 Task: Set the tone-mapping desaturation coefficient for Open GL video output for Windows to 0.60.
Action: Mouse moved to (118, 14)
Screenshot: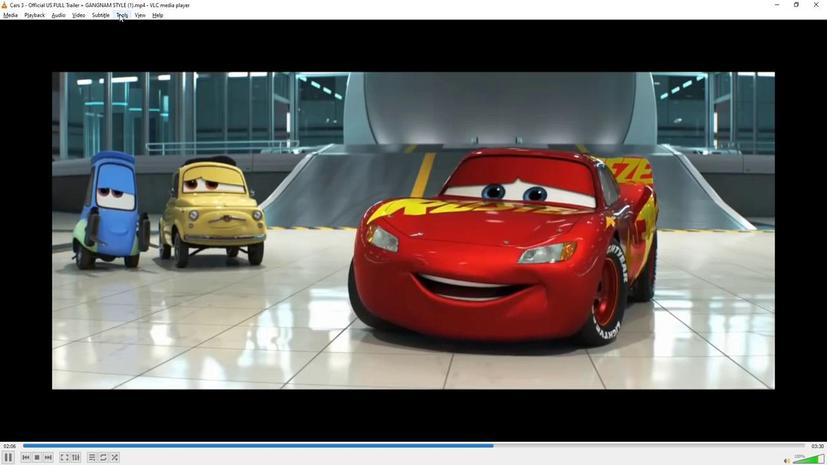 
Action: Mouse pressed left at (118, 14)
Screenshot: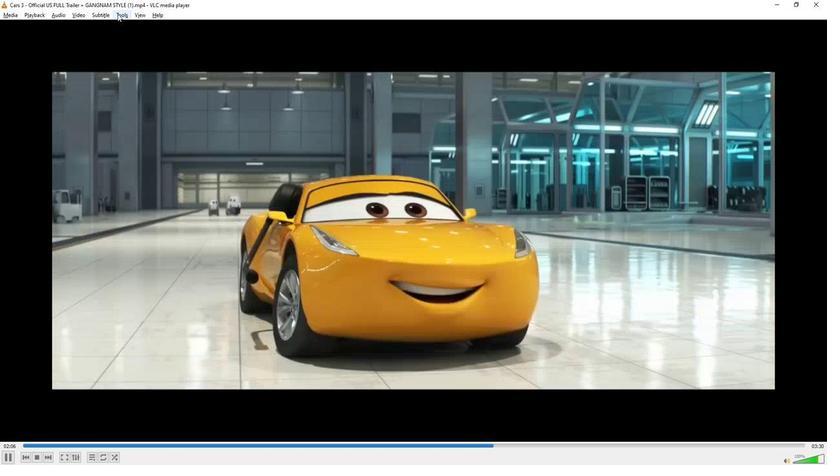 
Action: Mouse moved to (138, 115)
Screenshot: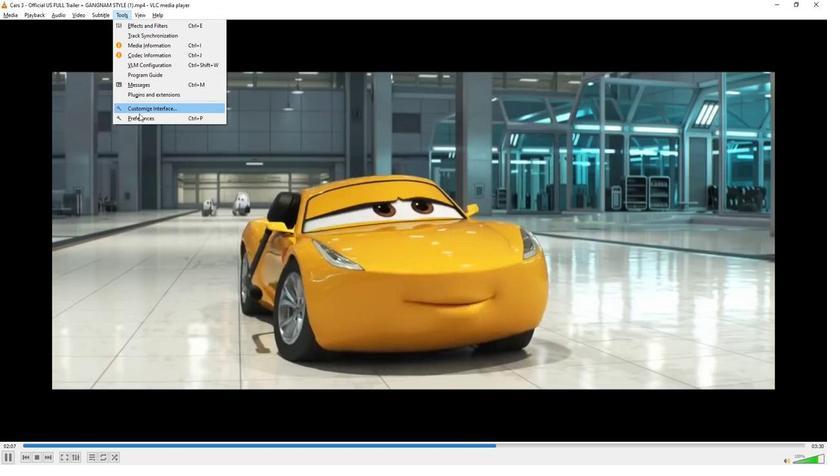 
Action: Mouse pressed left at (138, 115)
Screenshot: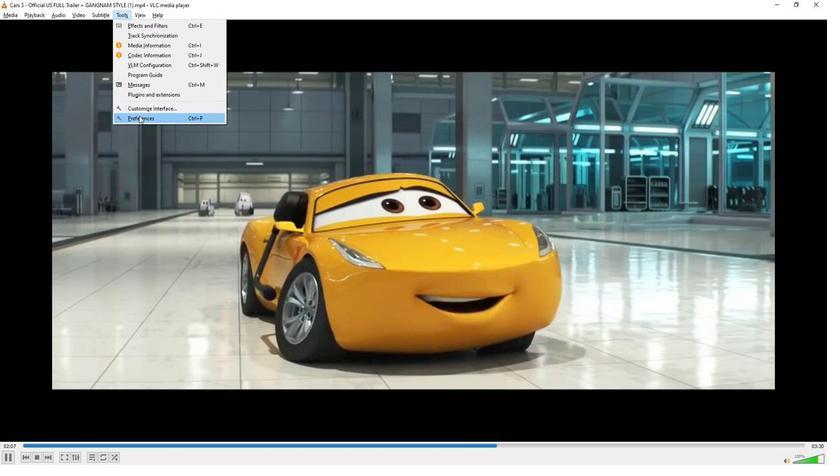 
Action: Mouse moved to (182, 364)
Screenshot: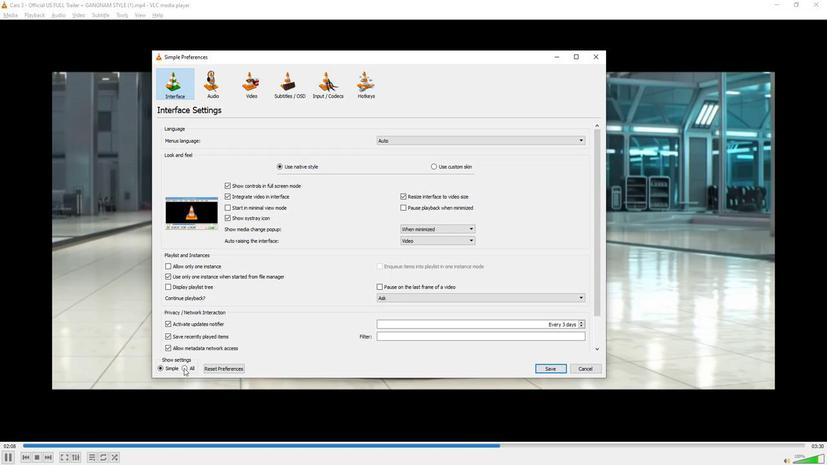 
Action: Mouse pressed left at (182, 364)
Screenshot: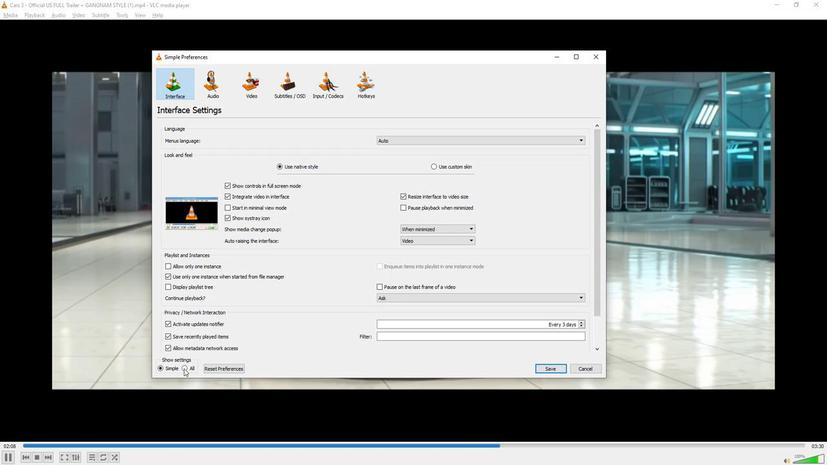 
Action: Mouse moved to (190, 272)
Screenshot: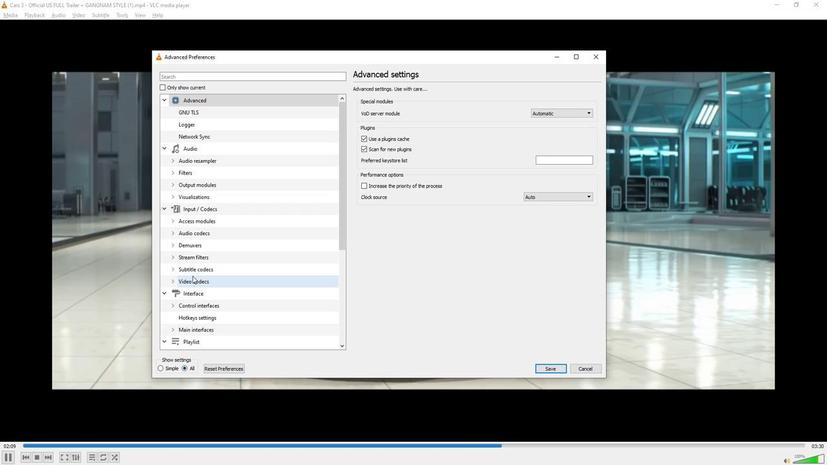 
Action: Mouse scrolled (190, 271) with delta (0, 0)
Screenshot: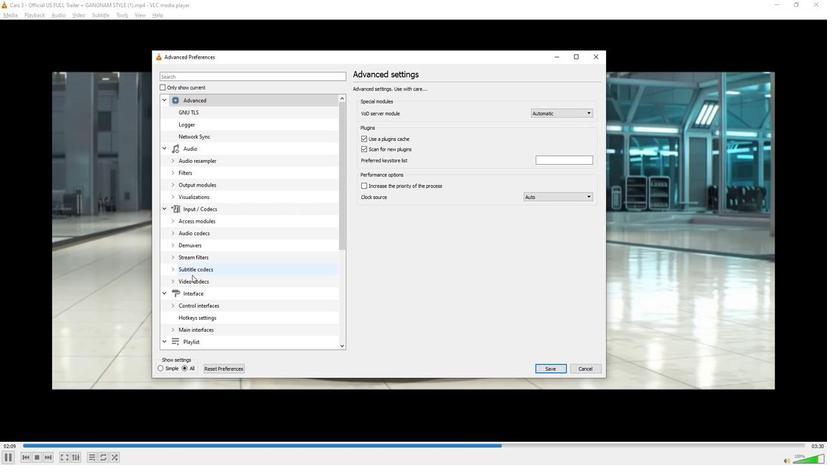 
Action: Mouse scrolled (190, 271) with delta (0, 0)
Screenshot: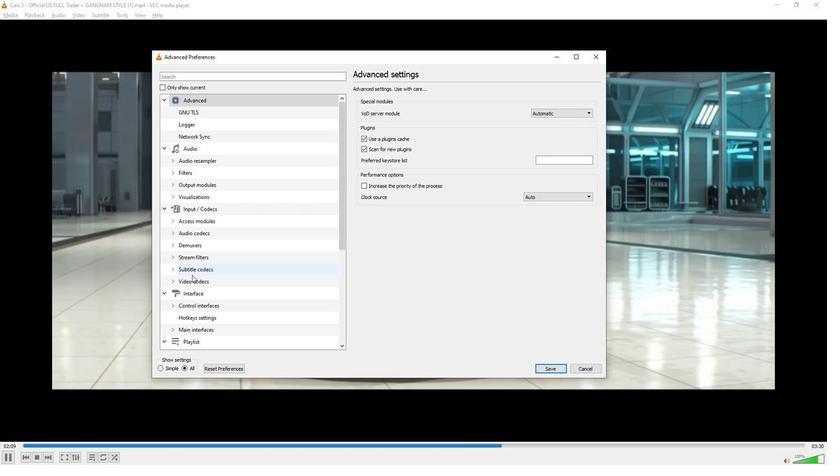 
Action: Mouse scrolled (190, 271) with delta (0, 0)
Screenshot: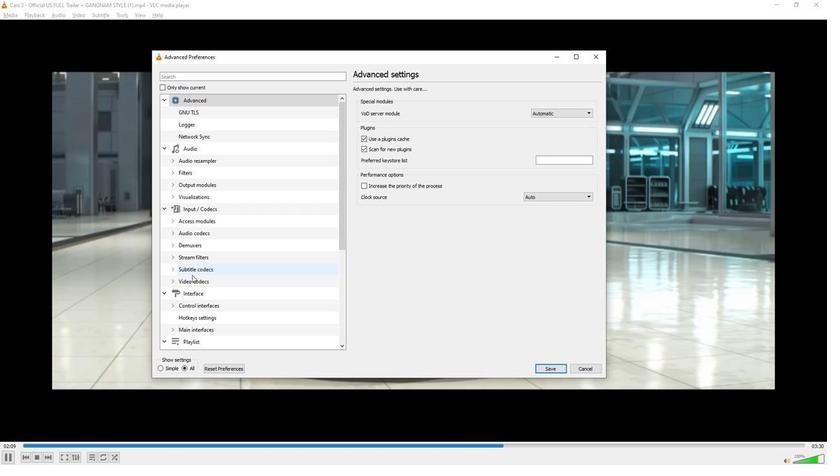 
Action: Mouse scrolled (190, 271) with delta (0, 0)
Screenshot: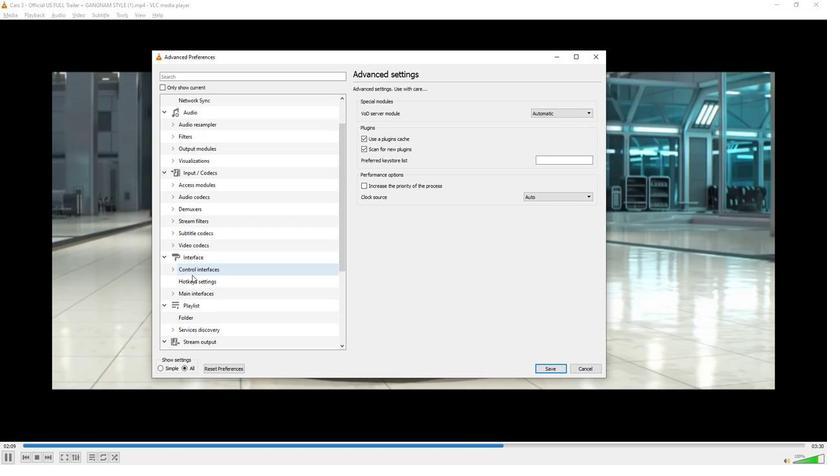 
Action: Mouse scrolled (190, 271) with delta (0, 0)
Screenshot: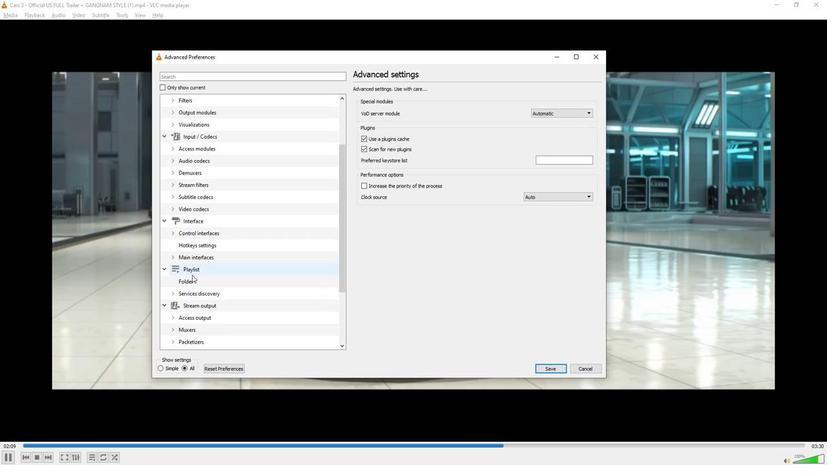 
Action: Mouse scrolled (190, 271) with delta (0, 0)
Screenshot: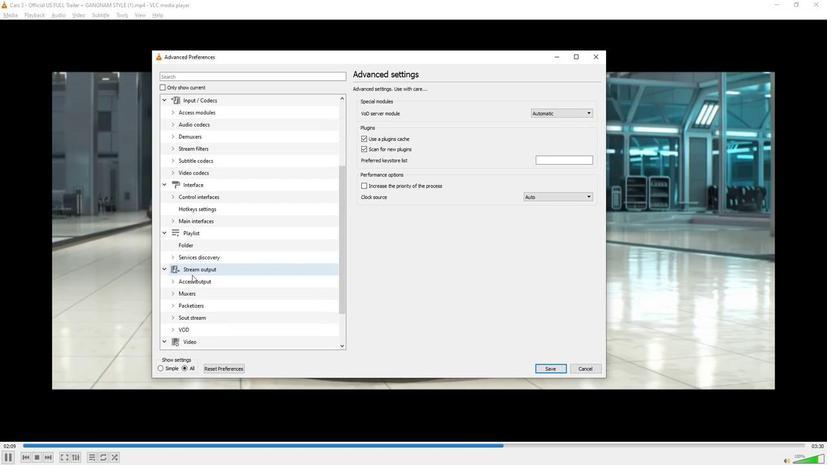 
Action: Mouse scrolled (190, 271) with delta (0, 0)
Screenshot: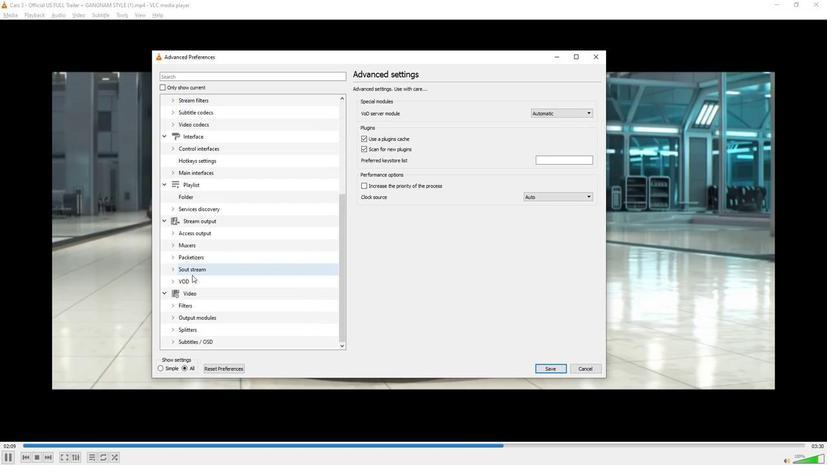 
Action: Mouse scrolled (190, 271) with delta (0, 0)
Screenshot: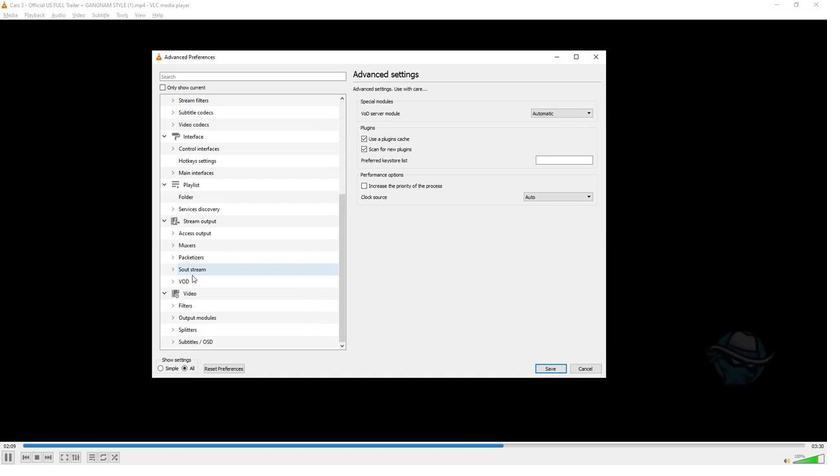 
Action: Mouse moved to (171, 312)
Screenshot: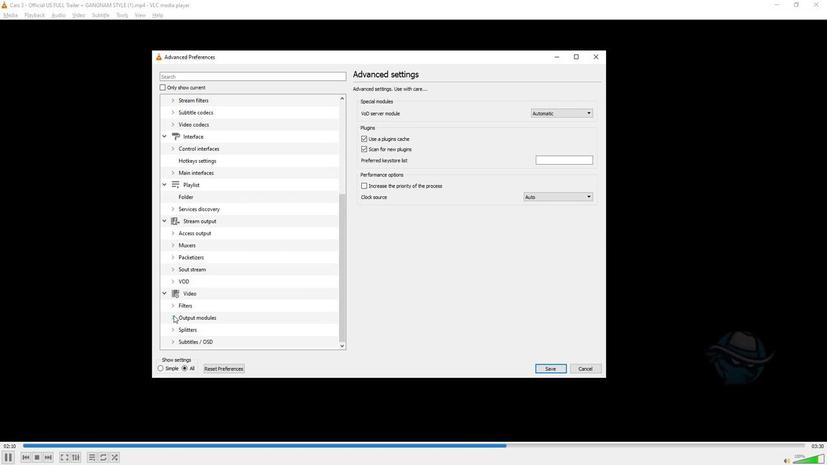 
Action: Mouse pressed left at (171, 312)
Screenshot: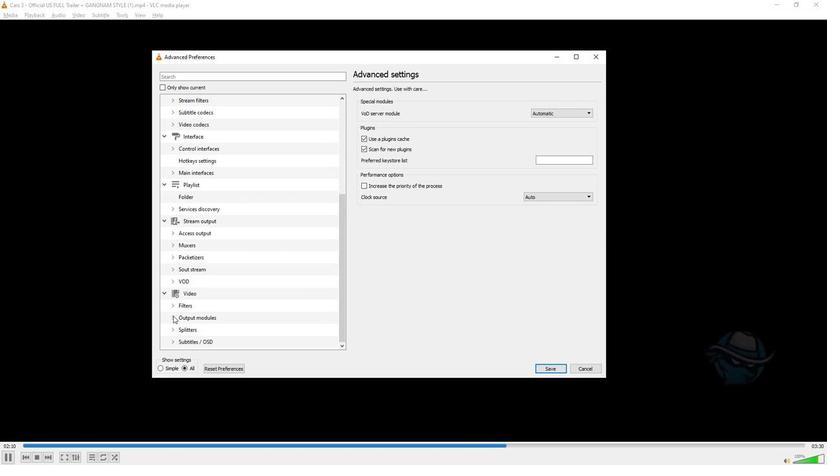 
Action: Mouse moved to (192, 289)
Screenshot: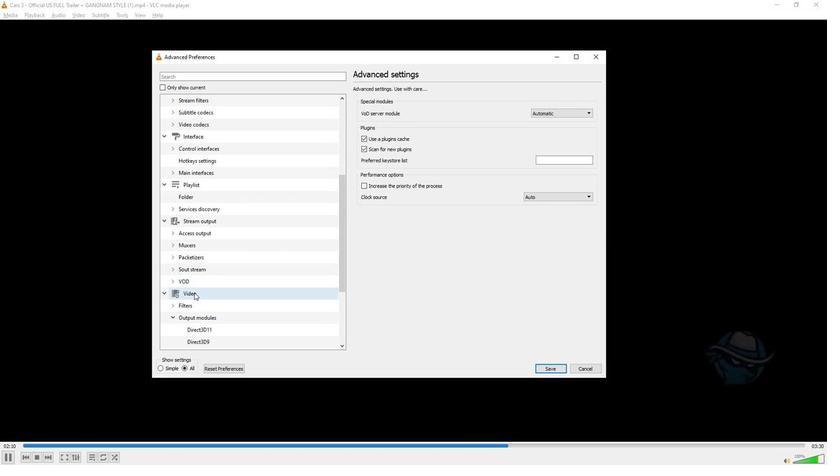 
Action: Mouse scrolled (192, 288) with delta (0, 0)
Screenshot: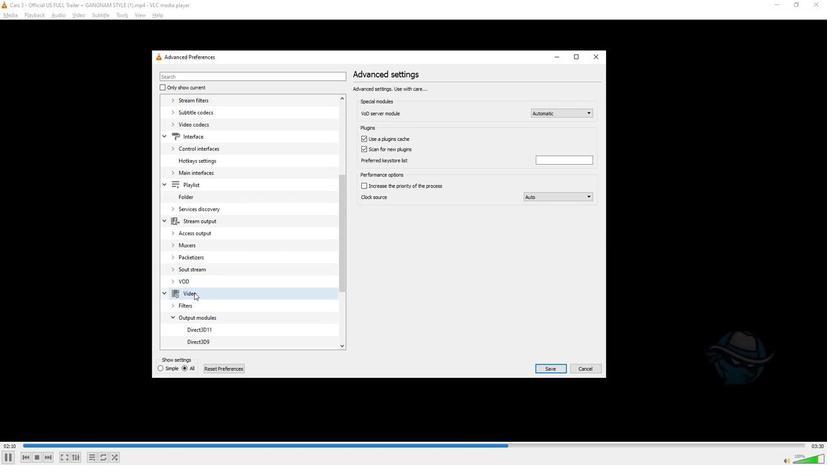 
Action: Mouse scrolled (192, 288) with delta (0, 0)
Screenshot: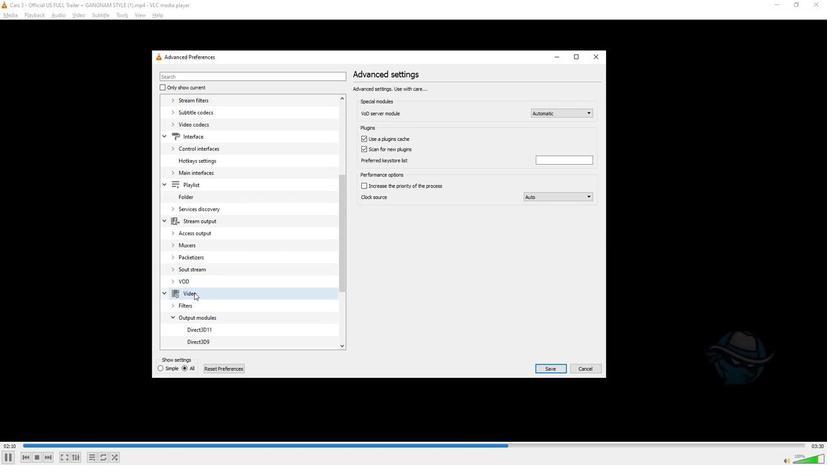 
Action: Mouse scrolled (192, 288) with delta (0, 0)
Screenshot: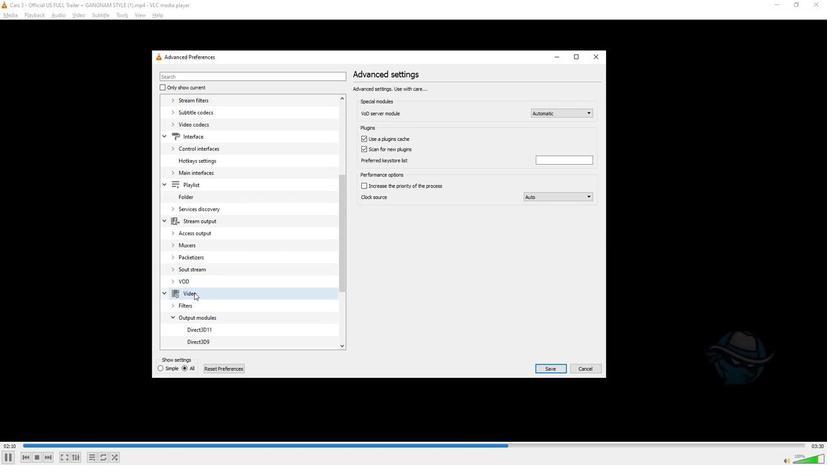 
Action: Mouse scrolled (192, 288) with delta (0, 0)
Screenshot: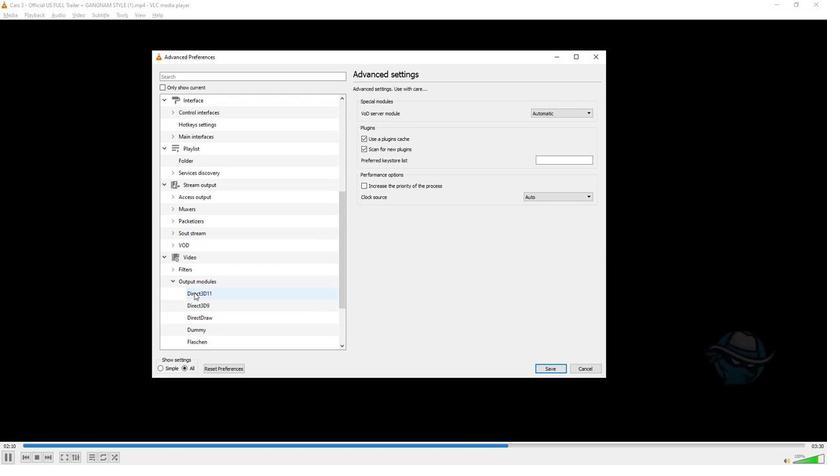 
Action: Mouse scrolled (192, 288) with delta (0, 0)
Screenshot: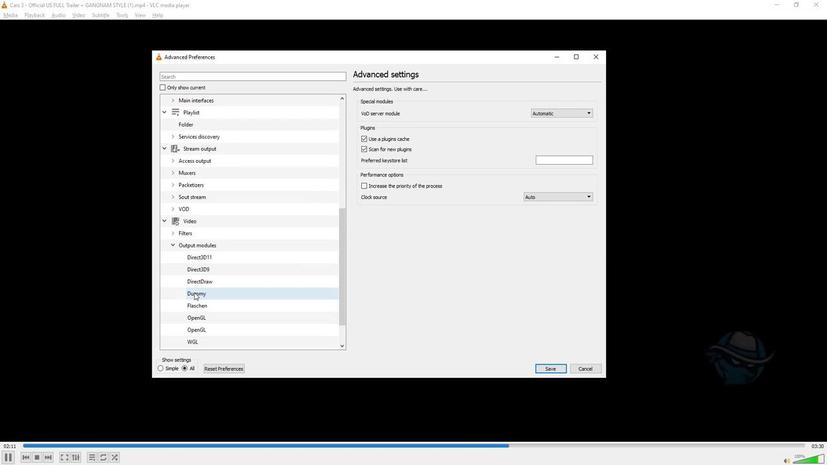 
Action: Mouse scrolled (192, 288) with delta (0, 0)
Screenshot: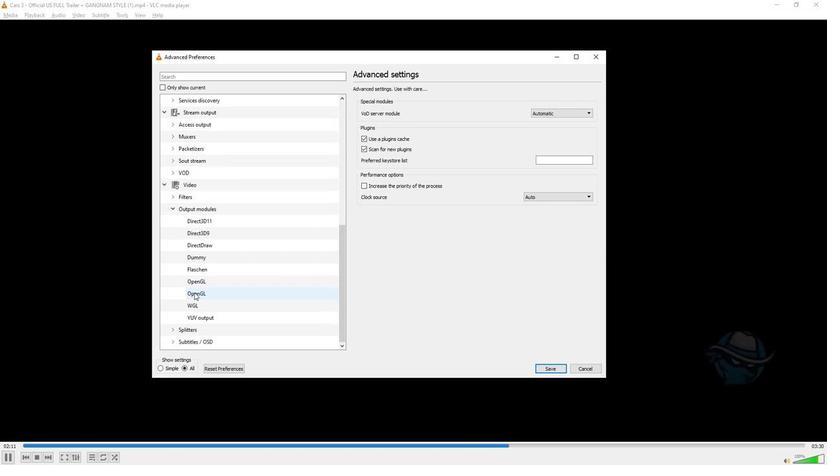 
Action: Mouse moved to (194, 287)
Screenshot: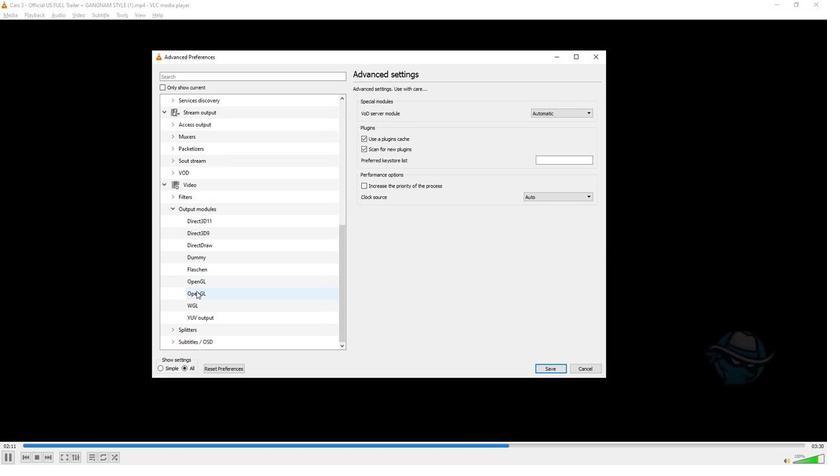 
Action: Mouse pressed left at (194, 287)
Screenshot: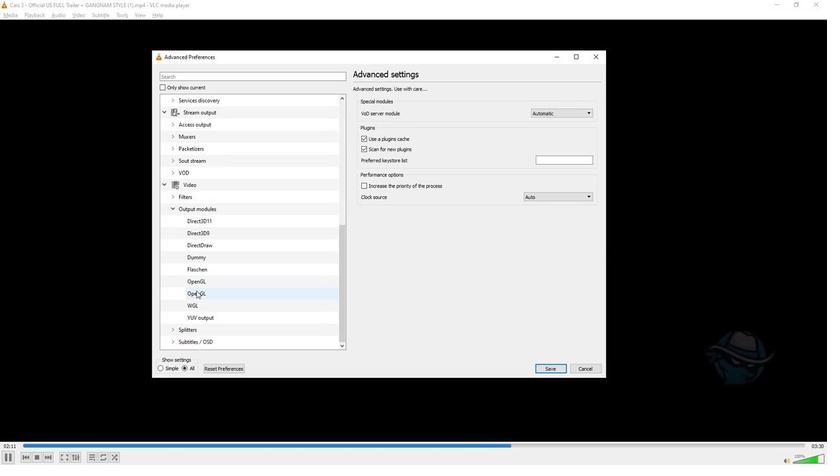 
Action: Mouse moved to (569, 241)
Screenshot: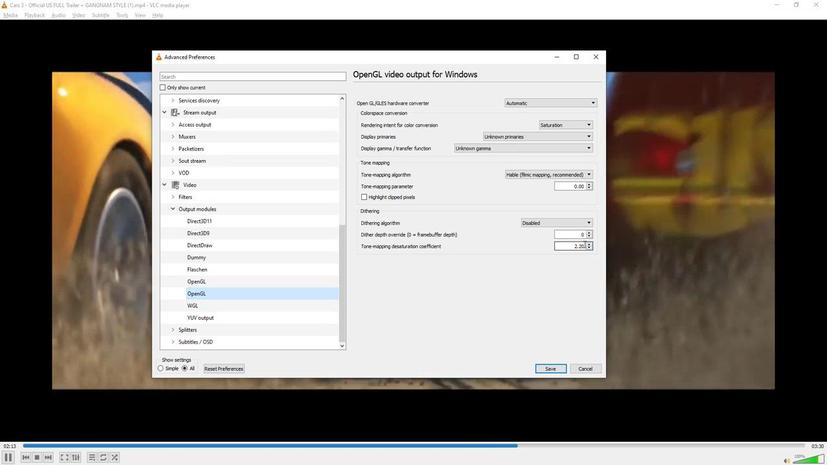 
Action: Mouse pressed left at (569, 241)
Screenshot: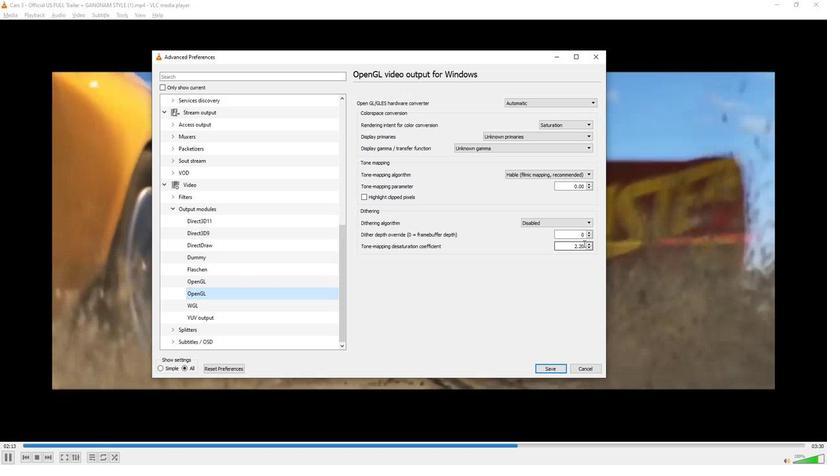 
Action: Mouse pressed left at (569, 241)
Screenshot: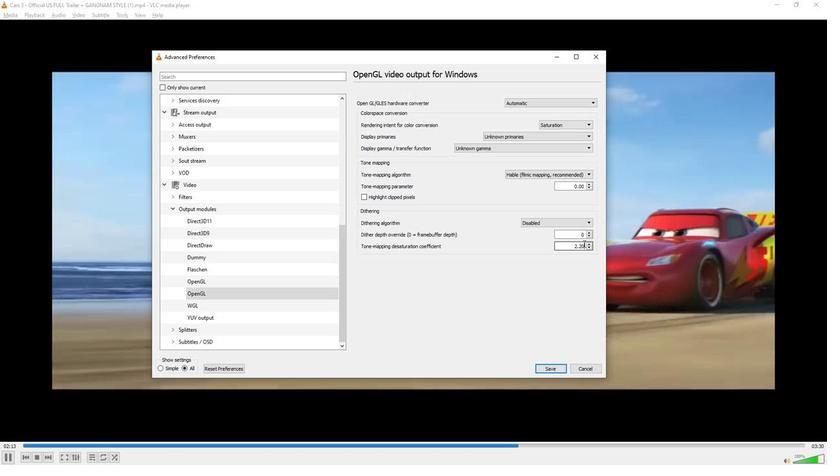 
Action: Mouse pressed left at (569, 241)
Screenshot: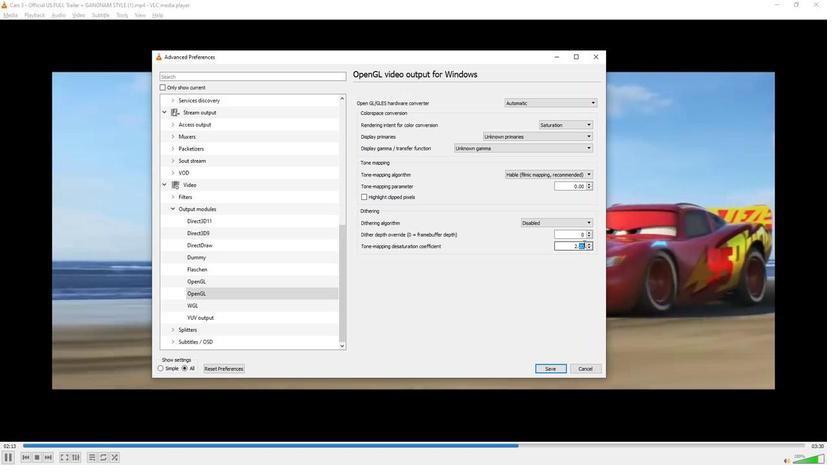 
Action: Key pressed 0.60
Screenshot: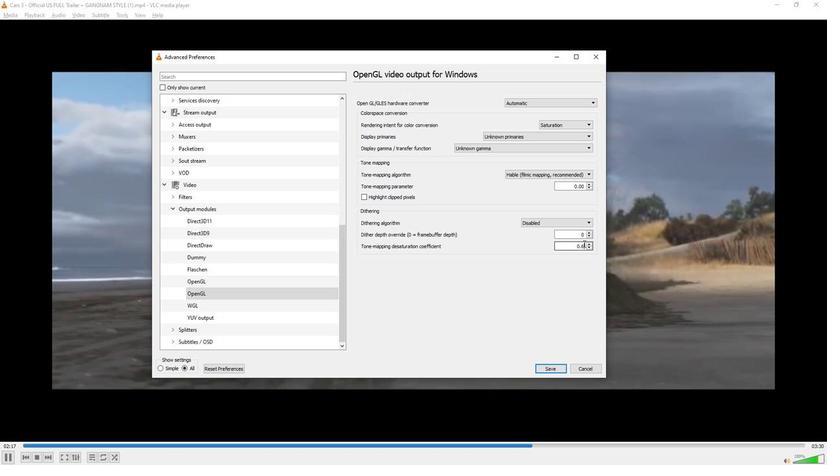 
Action: Mouse moved to (500, 299)
Screenshot: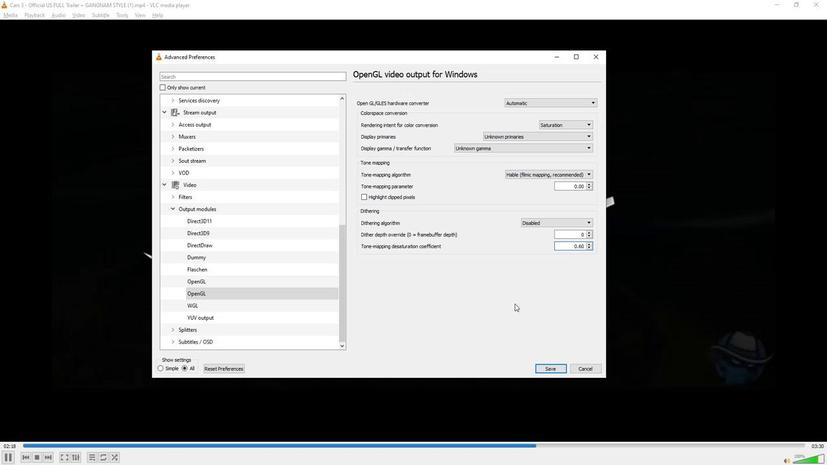 
